 Task: Select the Pacific Time - US & Canada as time zone for the schedule.
Action: Mouse moved to (474, 120)
Screenshot: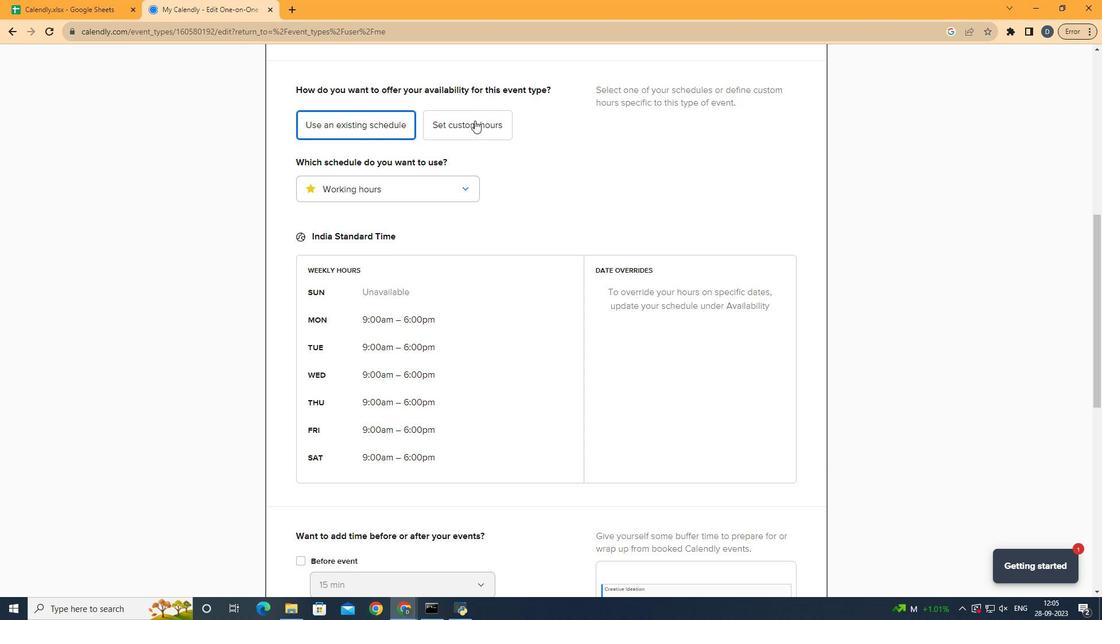 
Action: Mouse pressed left at (474, 120)
Screenshot: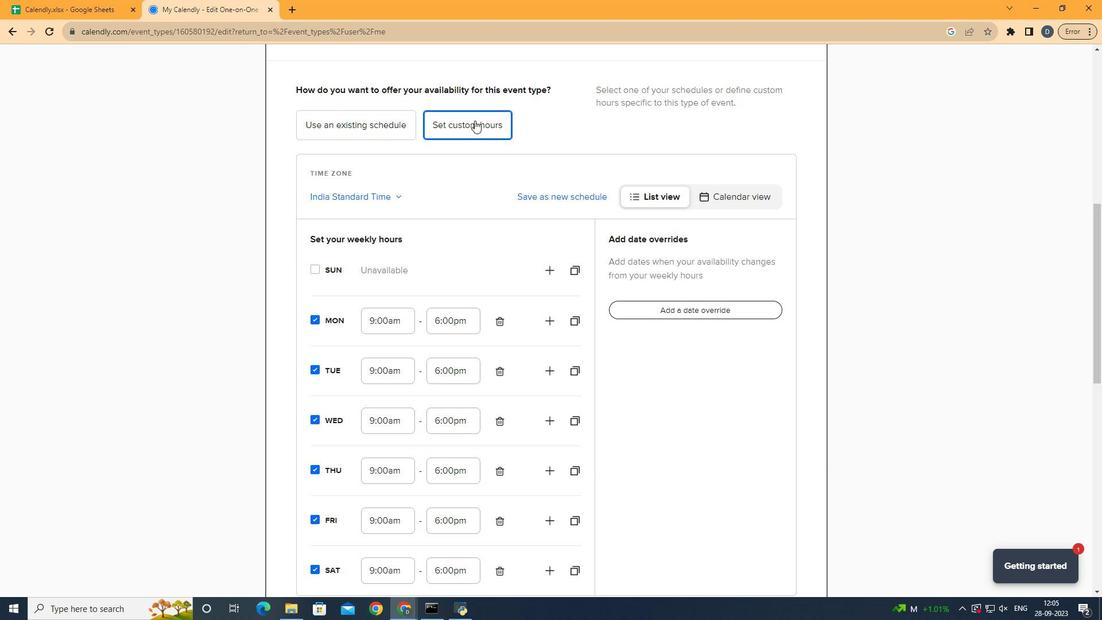 
Action: Mouse moved to (370, 191)
Screenshot: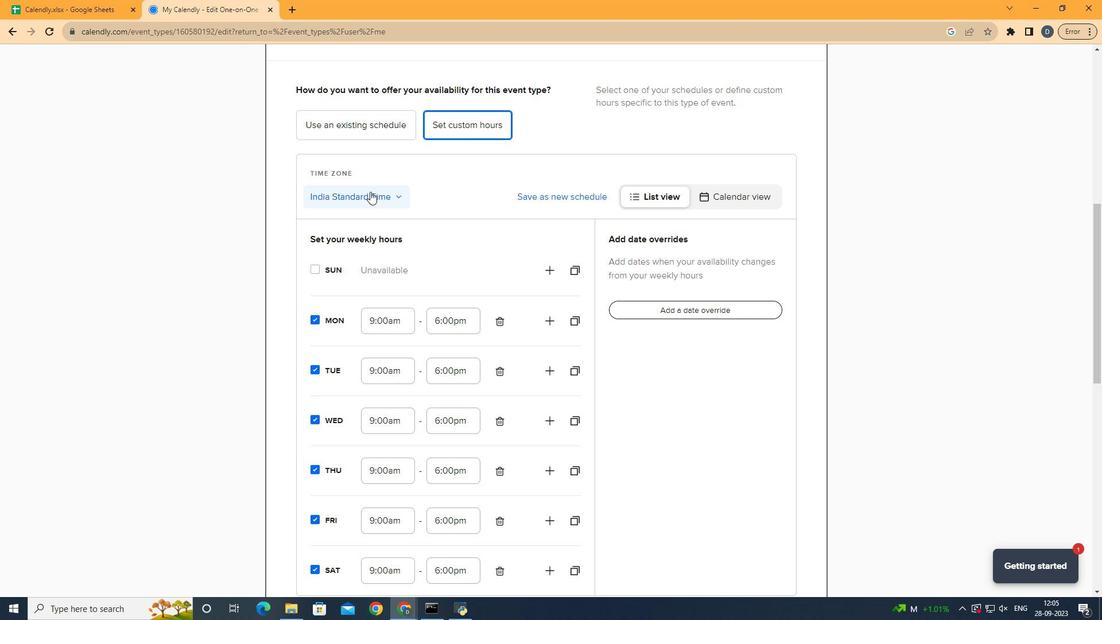 
Action: Mouse pressed left at (370, 191)
Screenshot: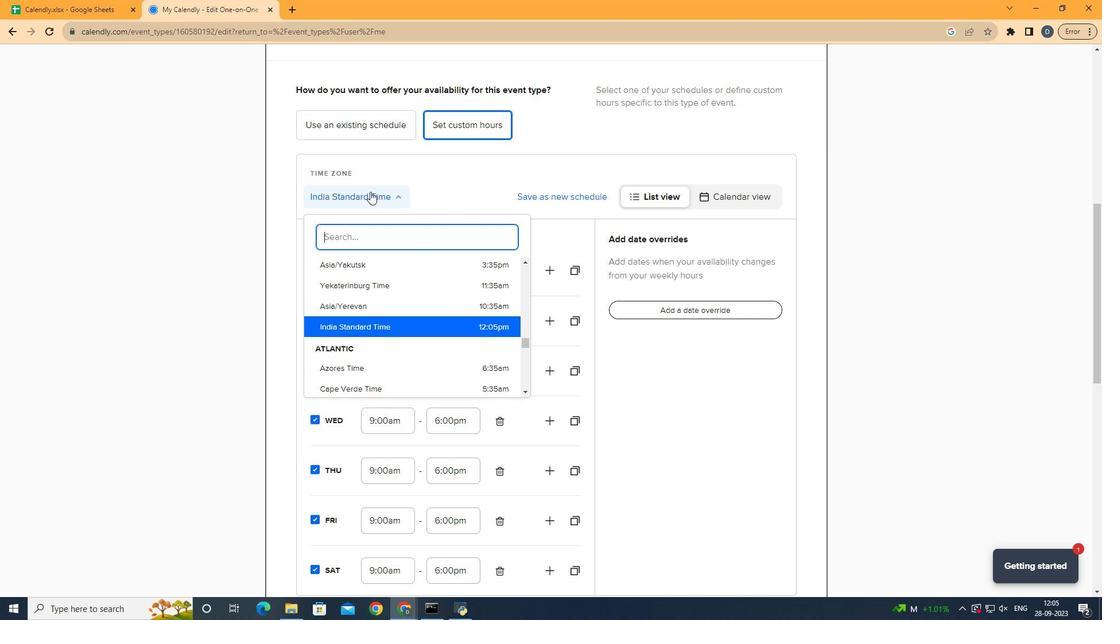 
Action: Mouse moved to (418, 298)
Screenshot: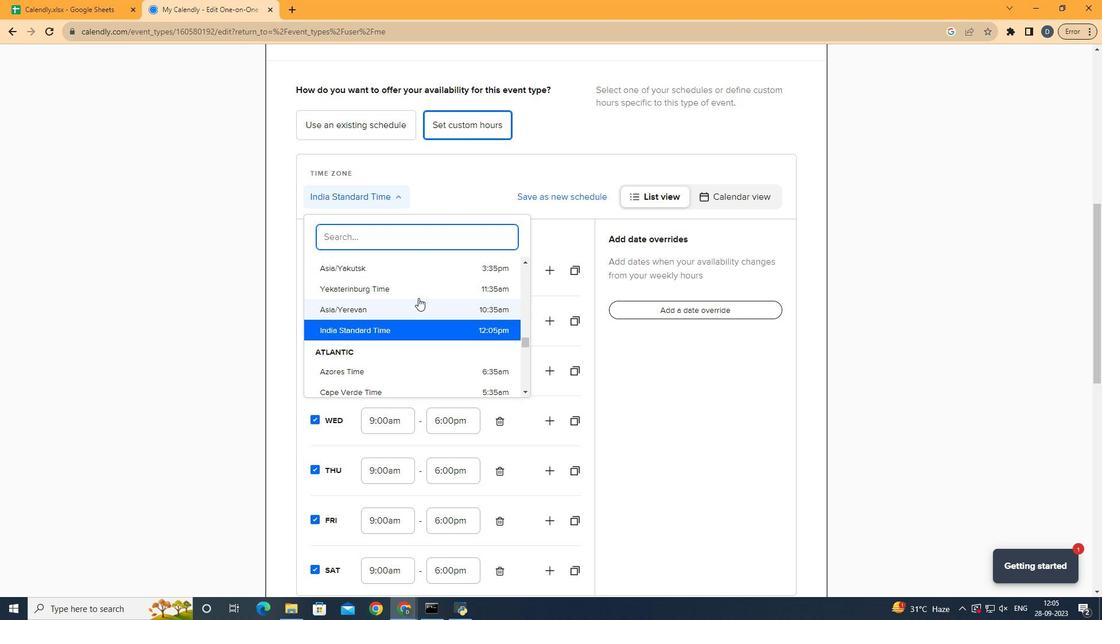 
Action: Mouse scrolled (418, 298) with delta (0, 0)
Screenshot: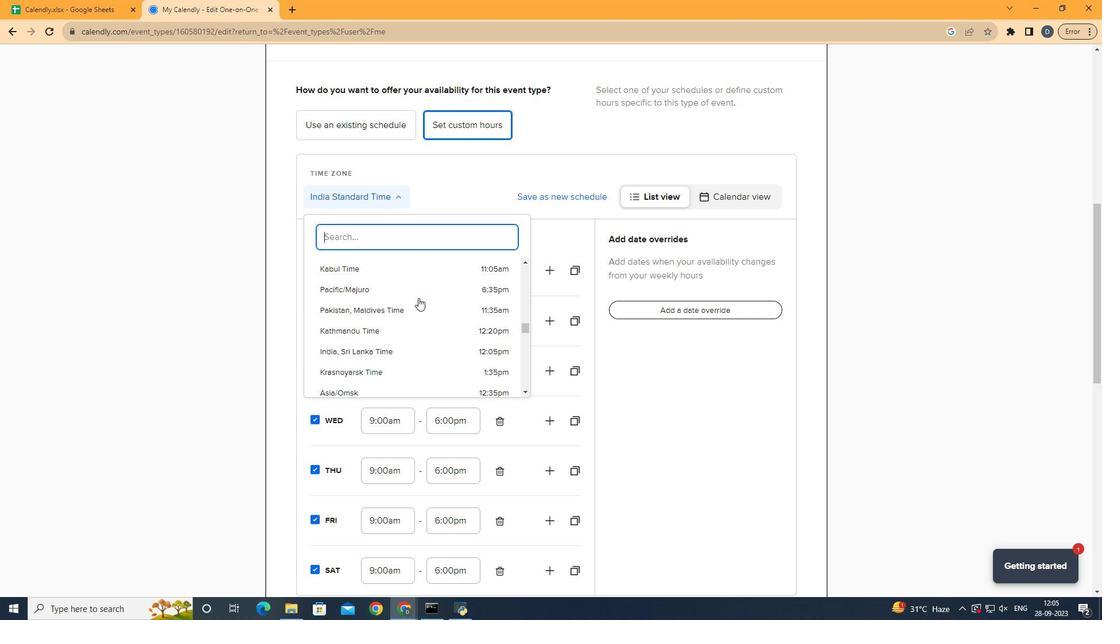 
Action: Mouse scrolled (418, 298) with delta (0, 0)
Screenshot: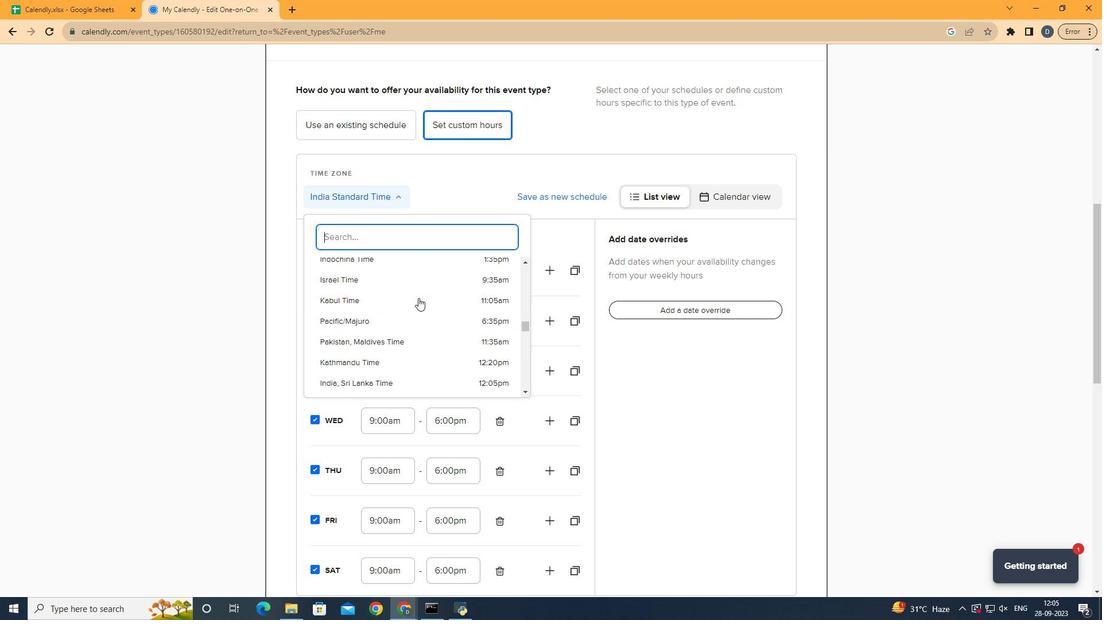 
Action: Mouse scrolled (418, 298) with delta (0, 0)
Screenshot: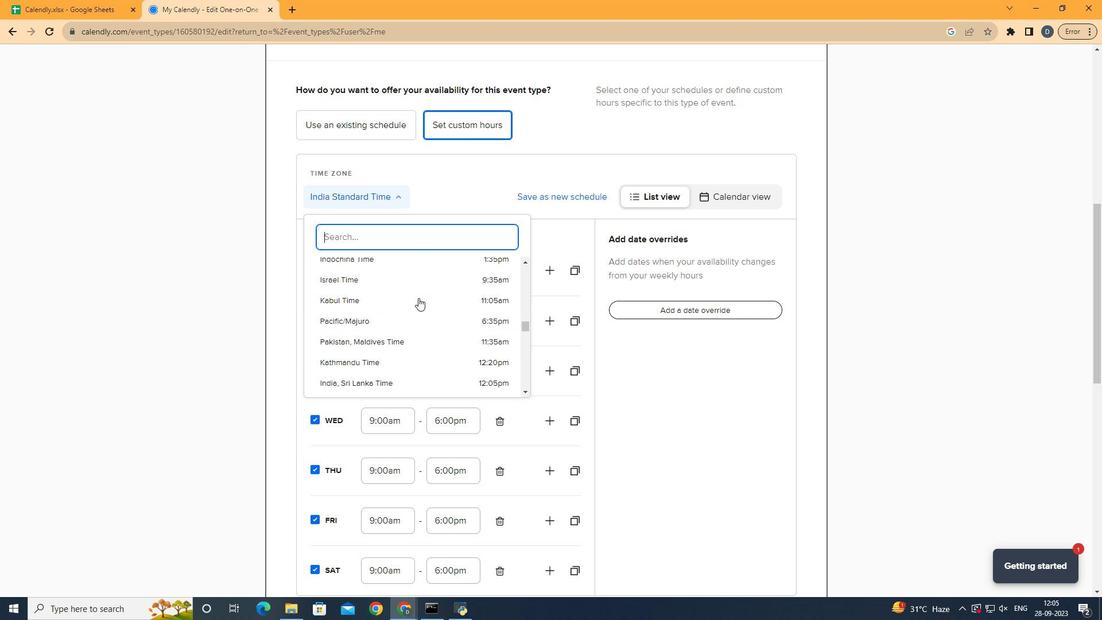 
Action: Mouse scrolled (418, 298) with delta (0, 0)
Screenshot: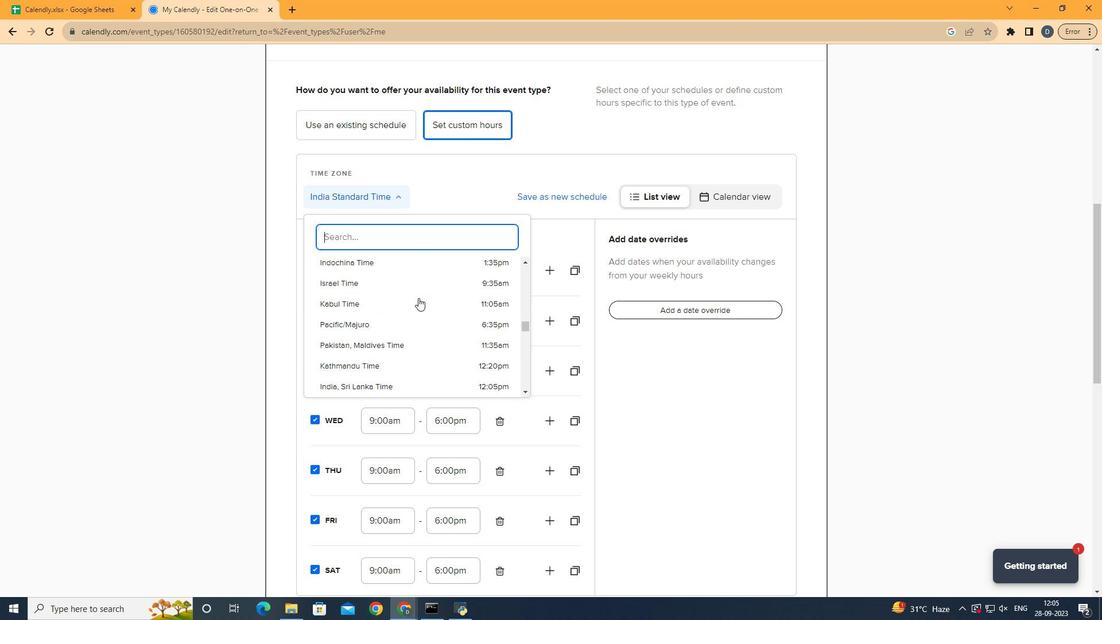 
Action: Mouse scrolled (418, 298) with delta (0, 0)
Screenshot: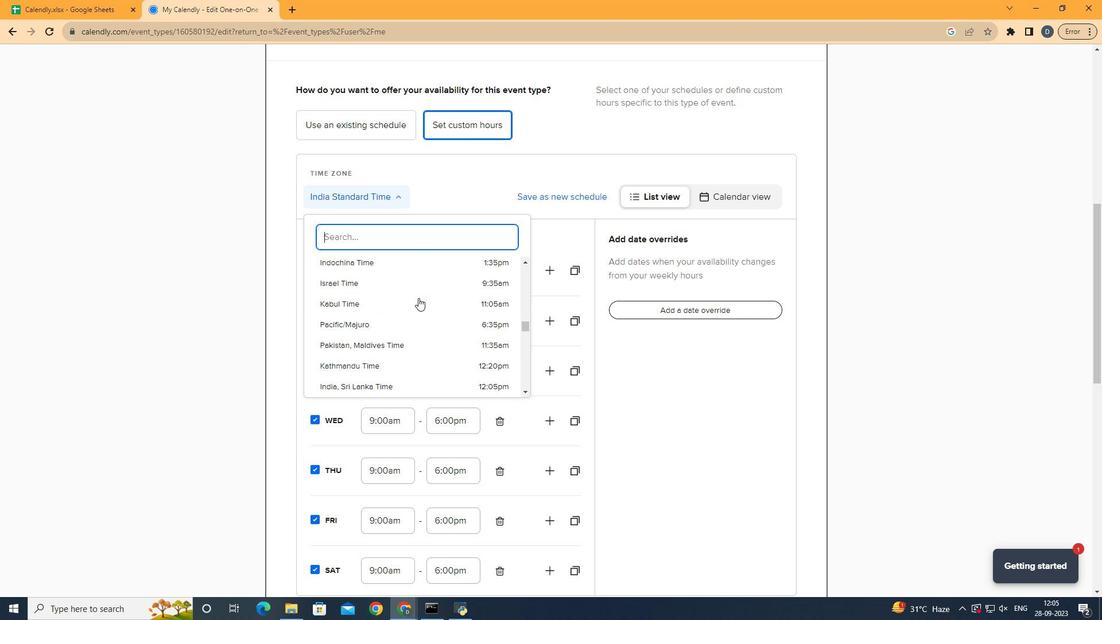 
Action: Mouse scrolled (418, 298) with delta (0, 0)
Screenshot: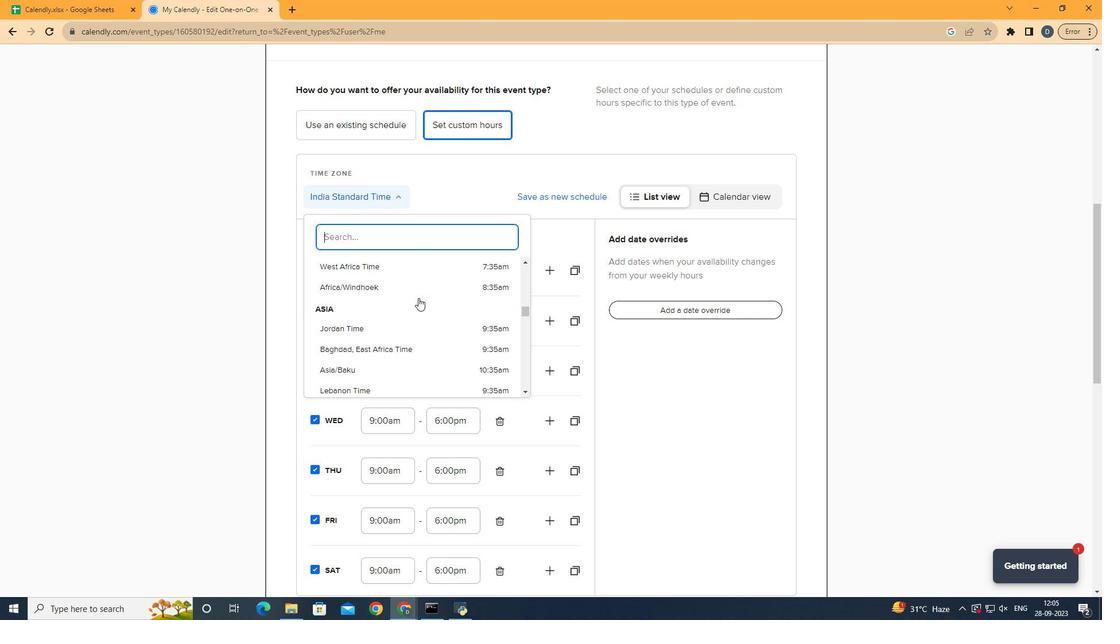 
Action: Mouse scrolled (418, 298) with delta (0, 0)
Screenshot: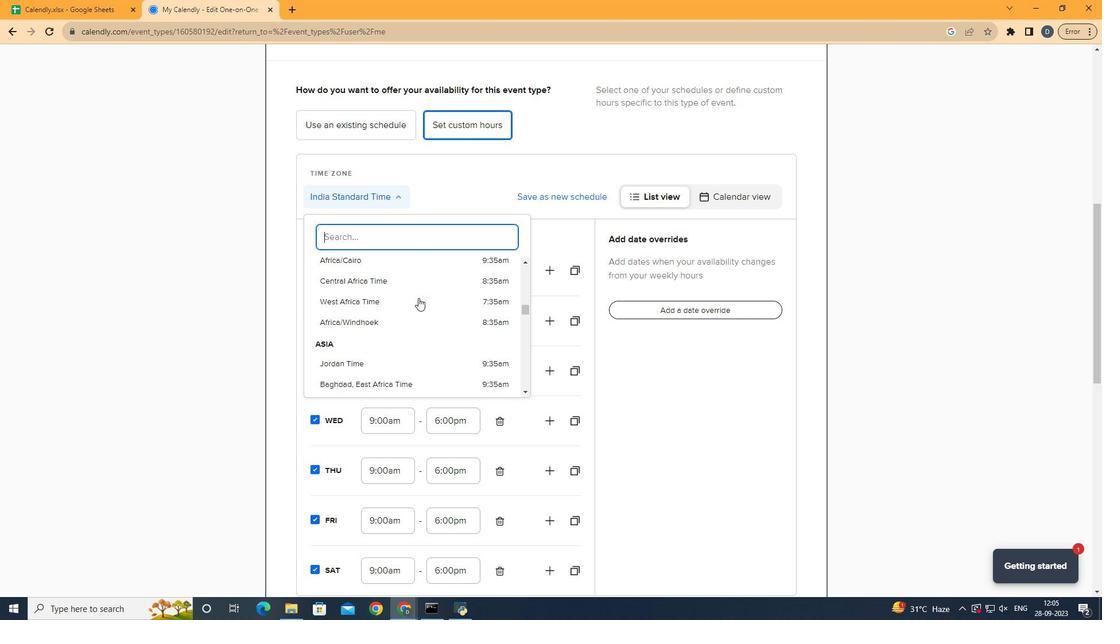 
Action: Mouse scrolled (418, 298) with delta (0, 0)
Screenshot: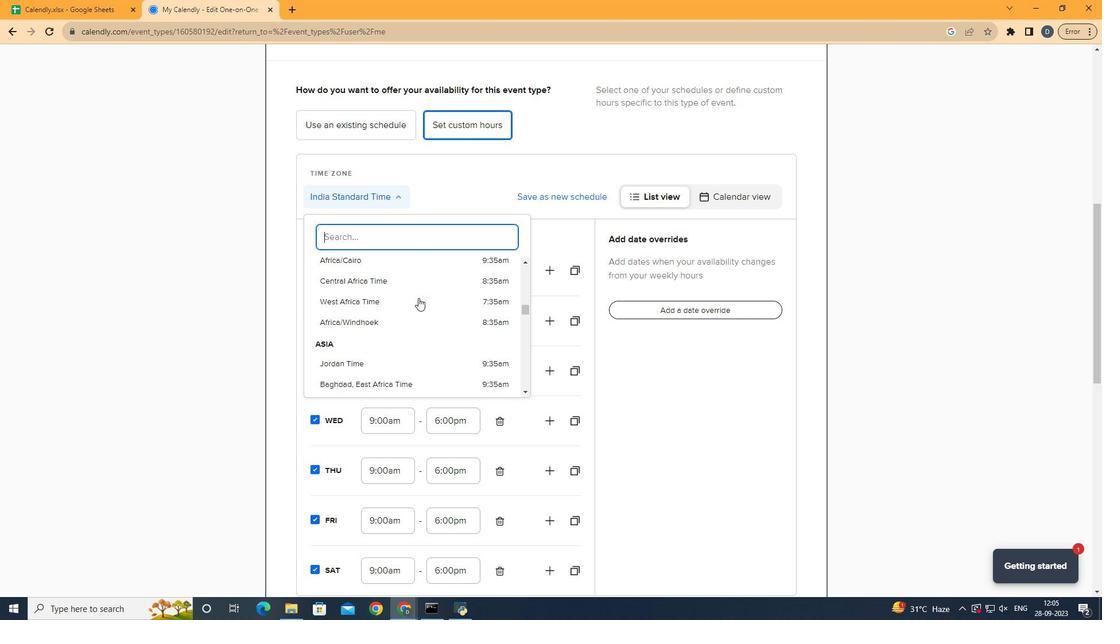 
Action: Mouse scrolled (418, 298) with delta (0, 0)
Screenshot: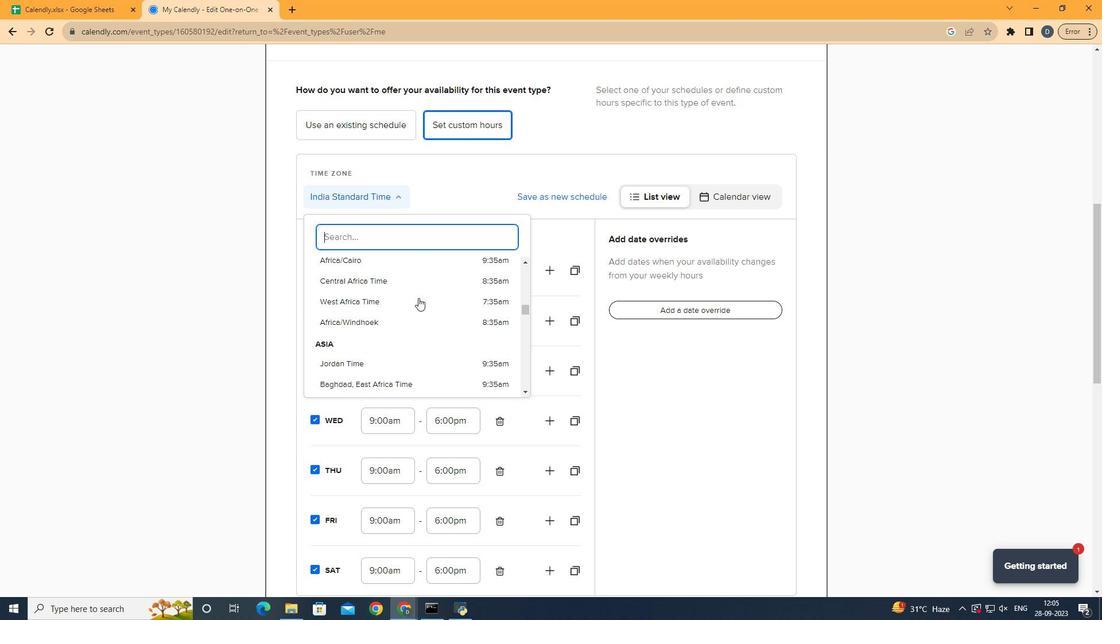 
Action: Mouse scrolled (418, 298) with delta (0, 0)
Screenshot: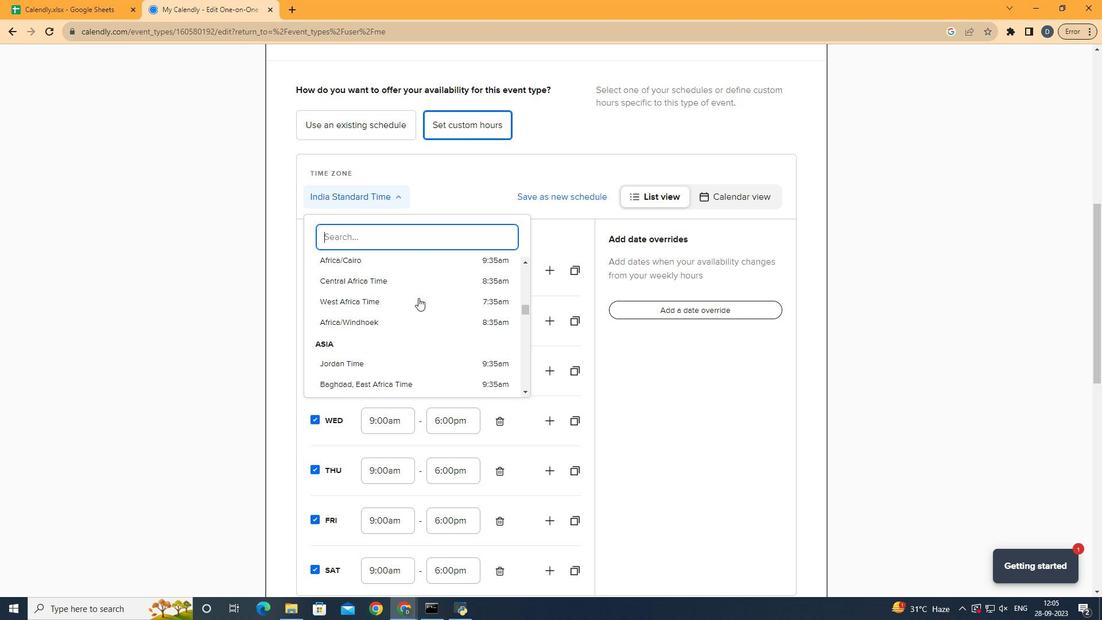 
Action: Mouse moved to (418, 298)
Screenshot: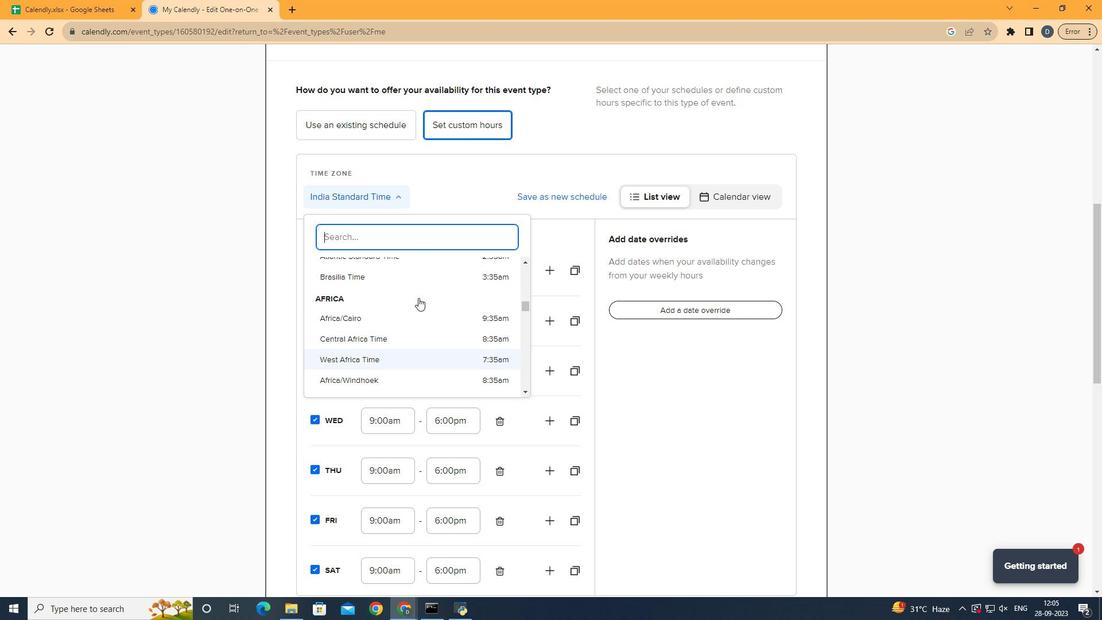 
Action: Mouse scrolled (418, 298) with delta (0, 0)
Screenshot: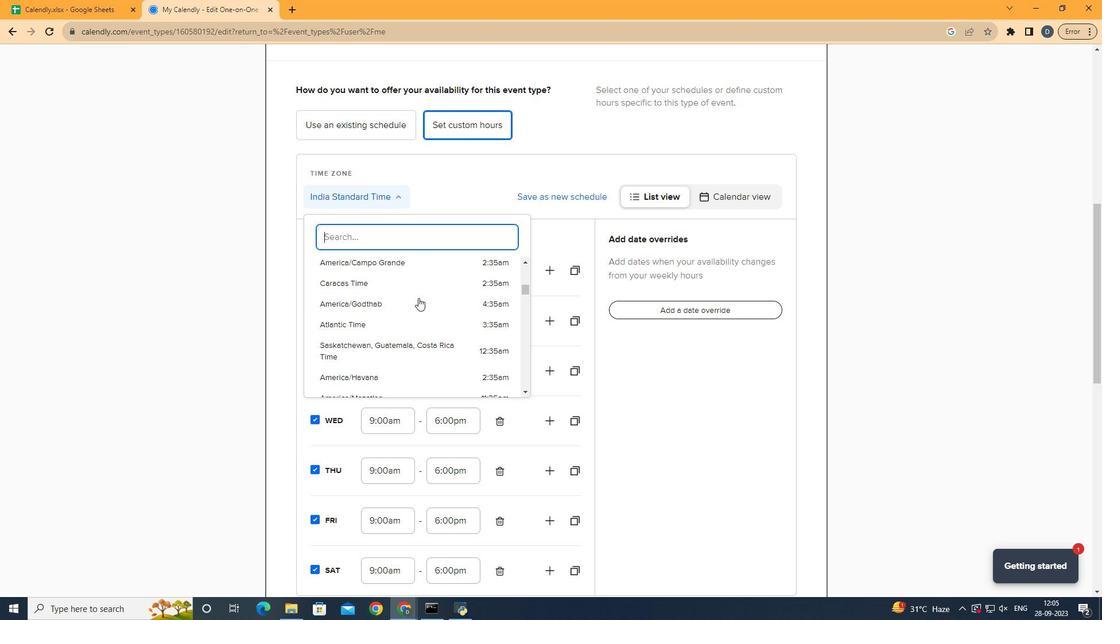 
Action: Mouse scrolled (418, 298) with delta (0, 0)
Screenshot: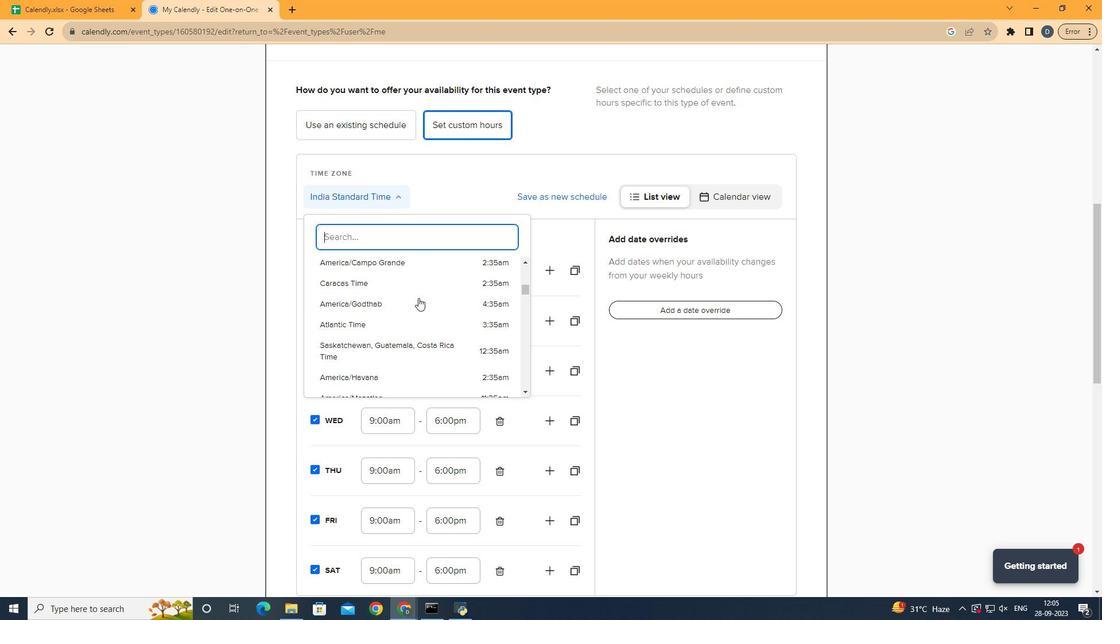 
Action: Mouse scrolled (418, 298) with delta (0, 0)
Screenshot: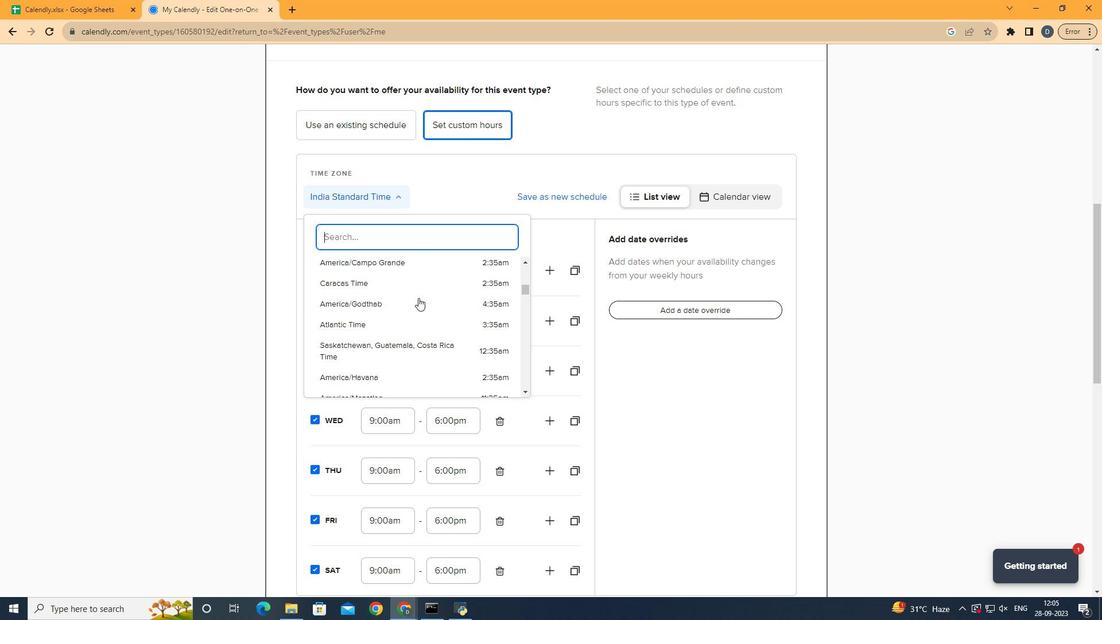 
Action: Mouse scrolled (418, 298) with delta (0, 0)
Screenshot: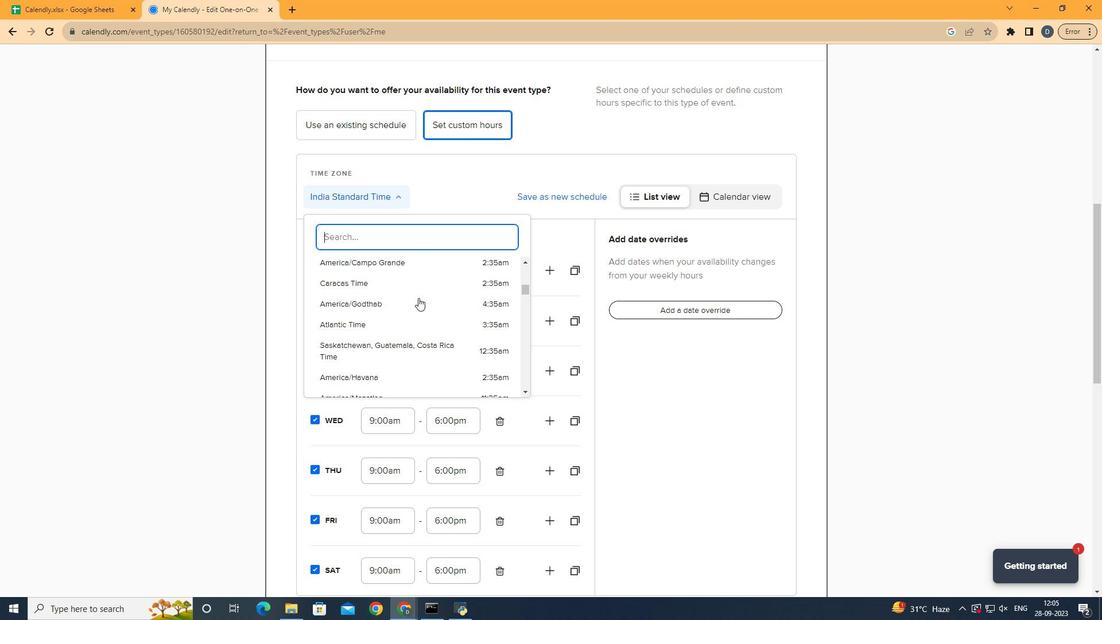 
Action: Mouse scrolled (418, 298) with delta (0, 0)
Screenshot: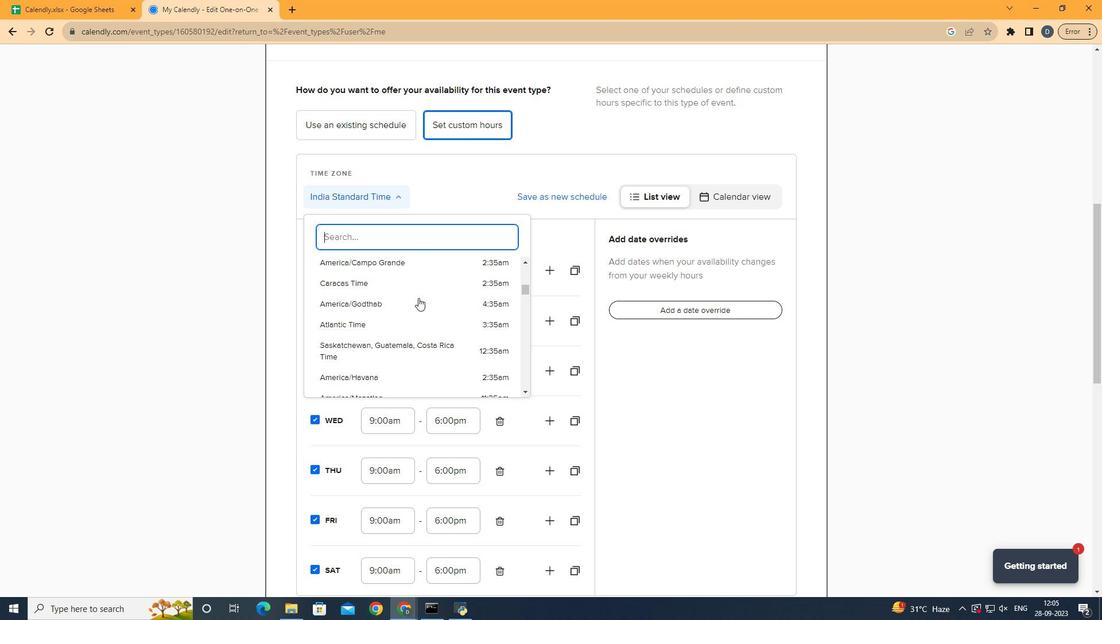 
Action: Mouse scrolled (418, 298) with delta (0, 0)
Screenshot: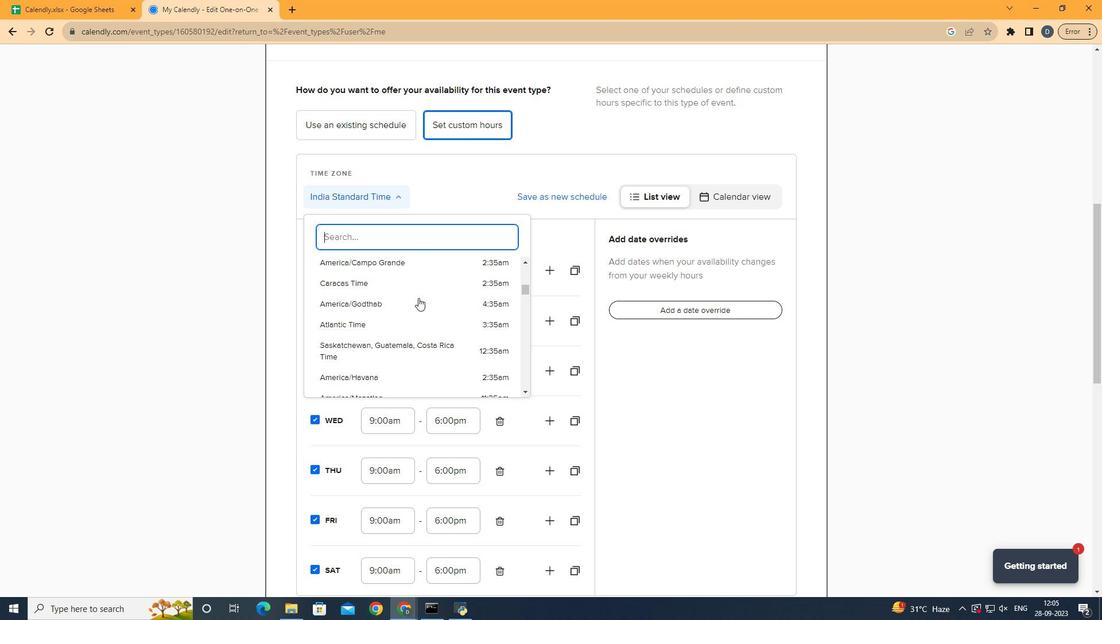 
Action: Mouse scrolled (418, 298) with delta (0, 0)
Screenshot: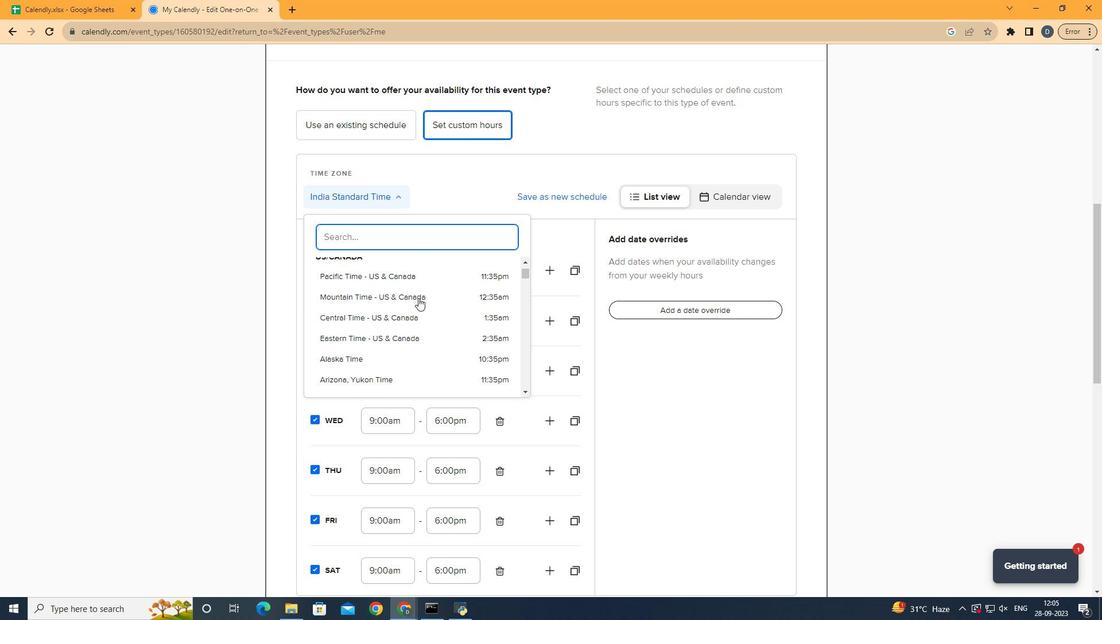 
Action: Mouse scrolled (418, 298) with delta (0, 0)
Screenshot: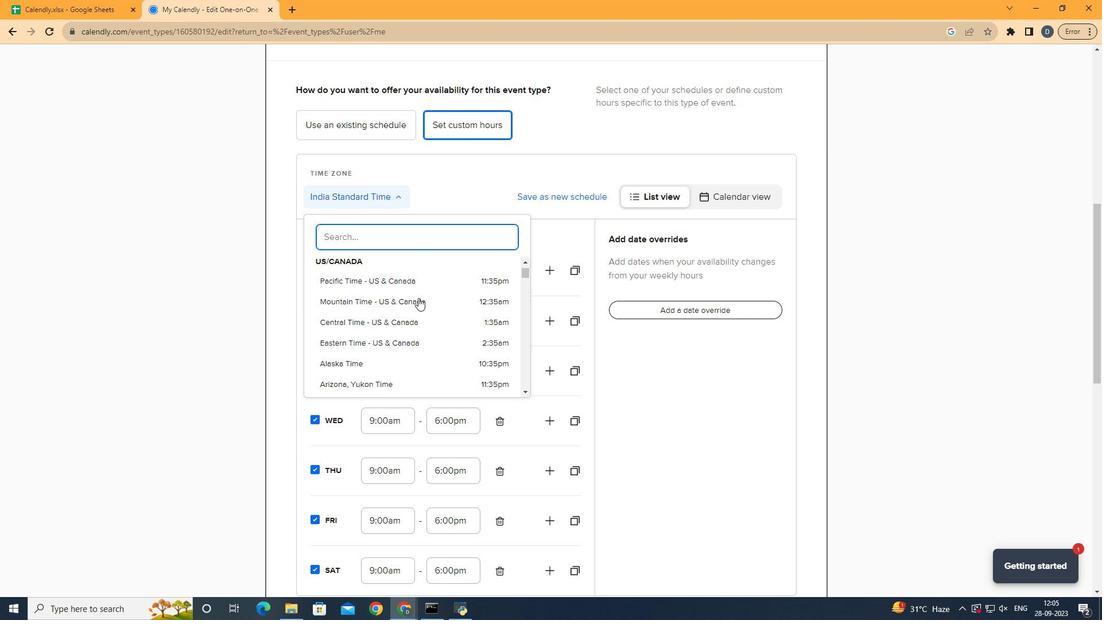 
Action: Mouse scrolled (418, 298) with delta (0, 0)
Screenshot: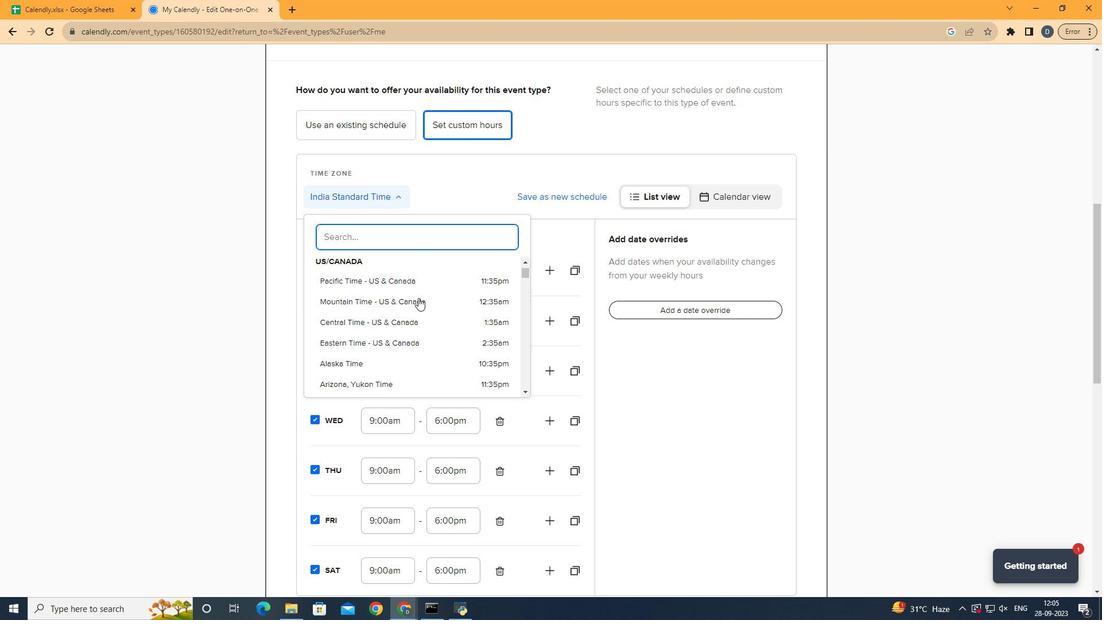
Action: Mouse scrolled (418, 298) with delta (0, 0)
Screenshot: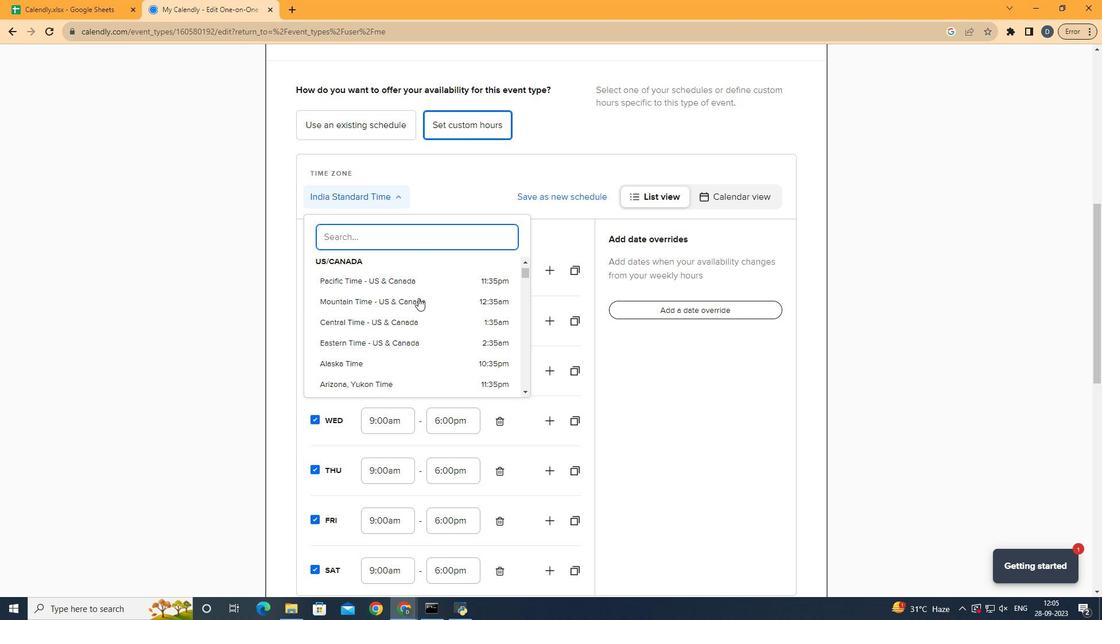 
Action: Mouse scrolled (418, 298) with delta (0, 0)
Screenshot: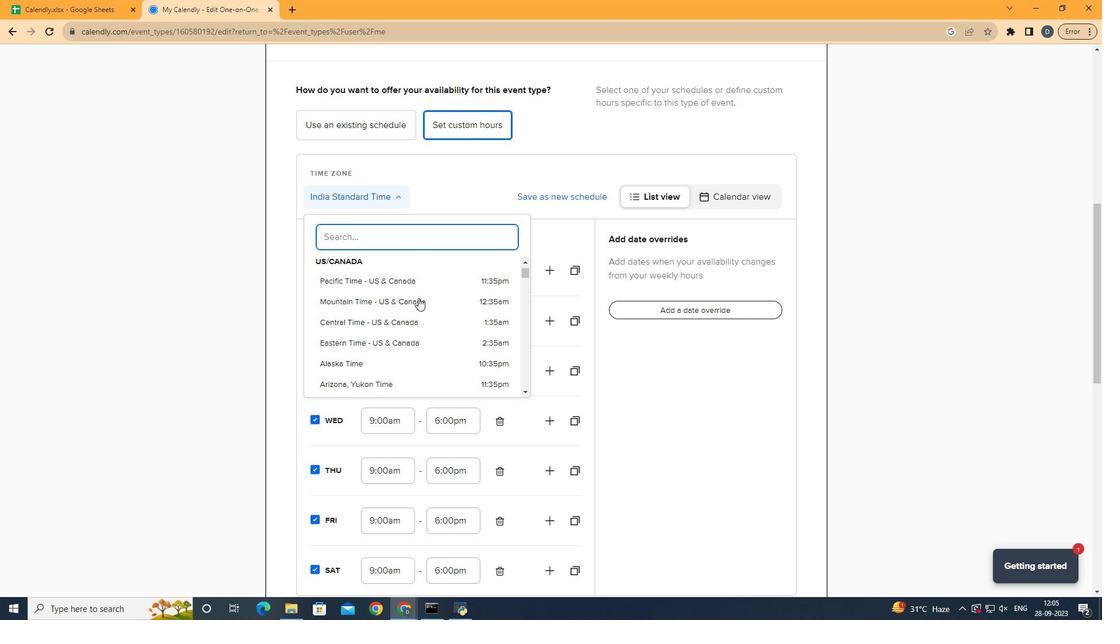 
Action: Mouse scrolled (418, 298) with delta (0, 0)
Screenshot: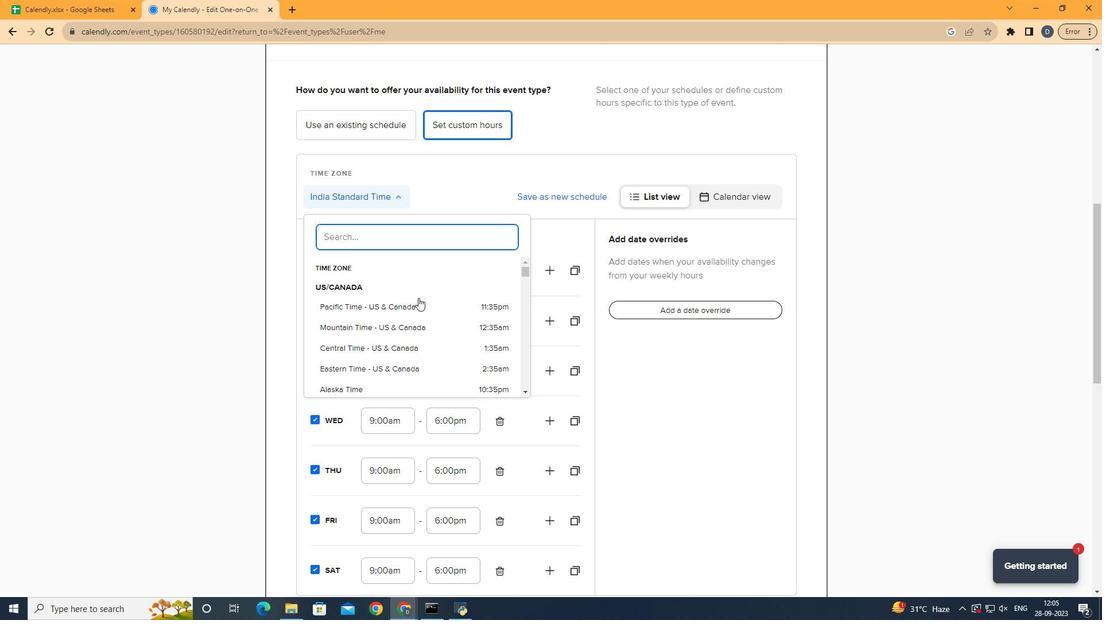 
Action: Mouse scrolled (418, 298) with delta (0, 0)
Screenshot: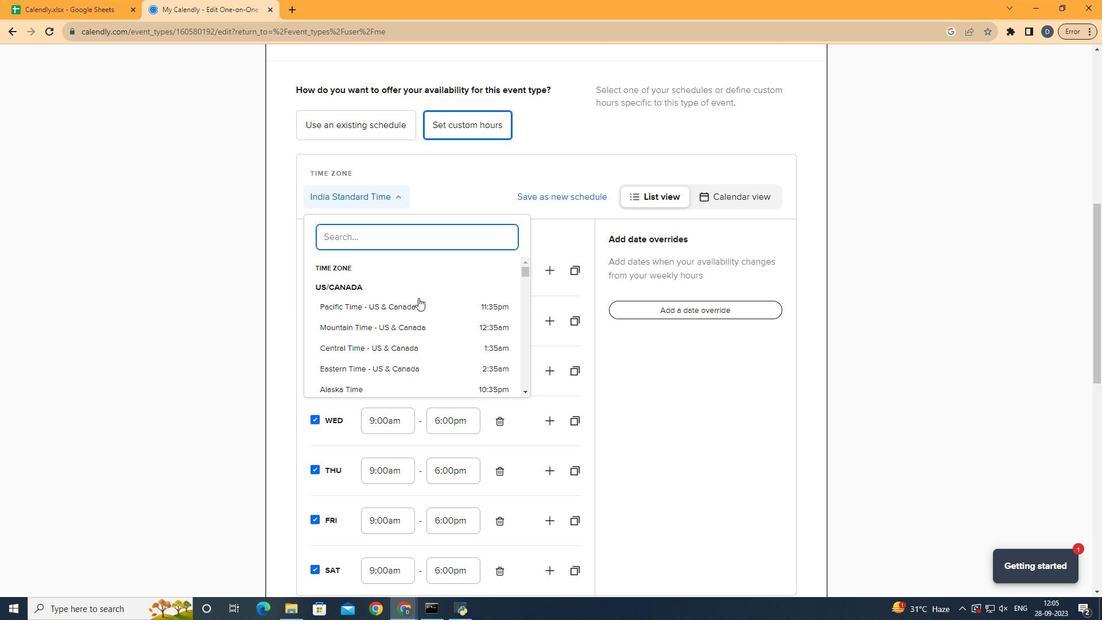 
Action: Mouse scrolled (418, 298) with delta (0, 0)
Screenshot: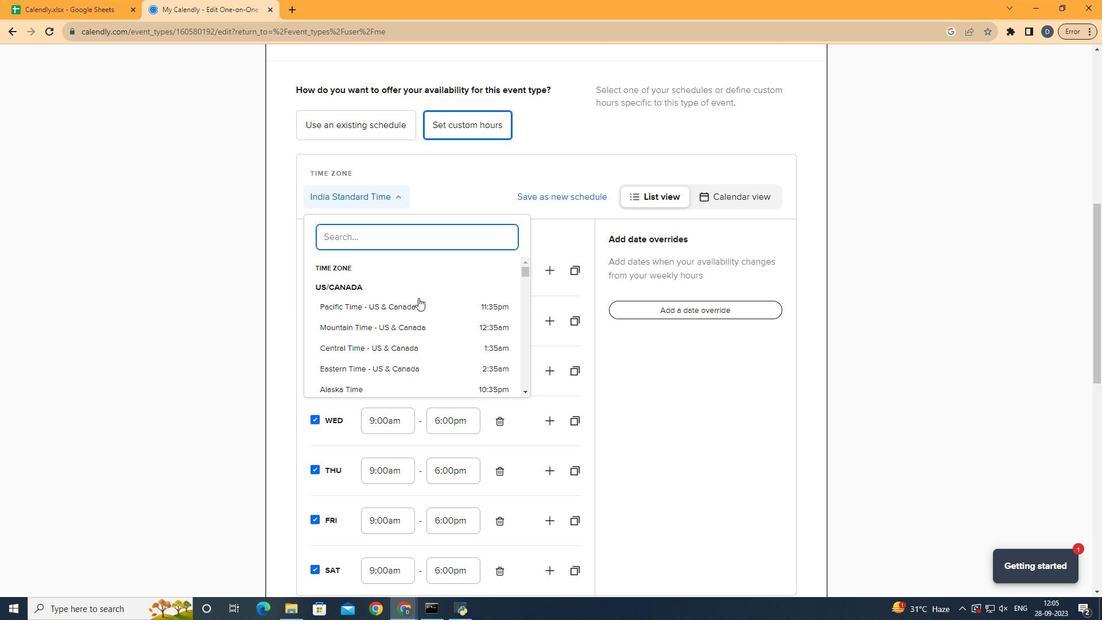 
Action: Mouse scrolled (418, 298) with delta (0, 0)
Screenshot: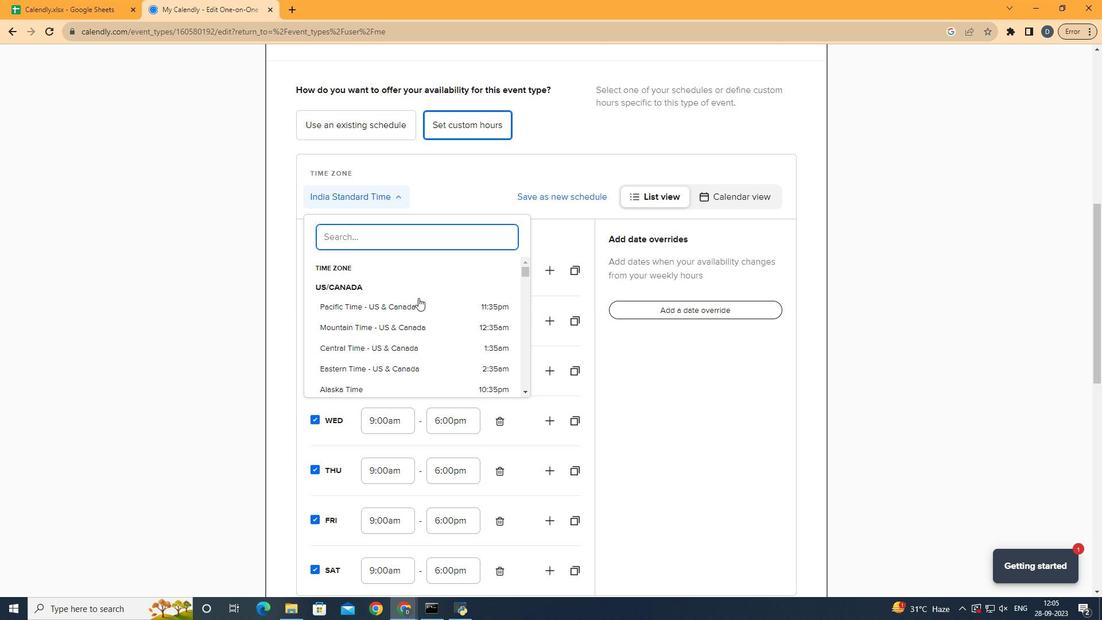 
Action: Mouse scrolled (418, 298) with delta (0, 0)
Screenshot: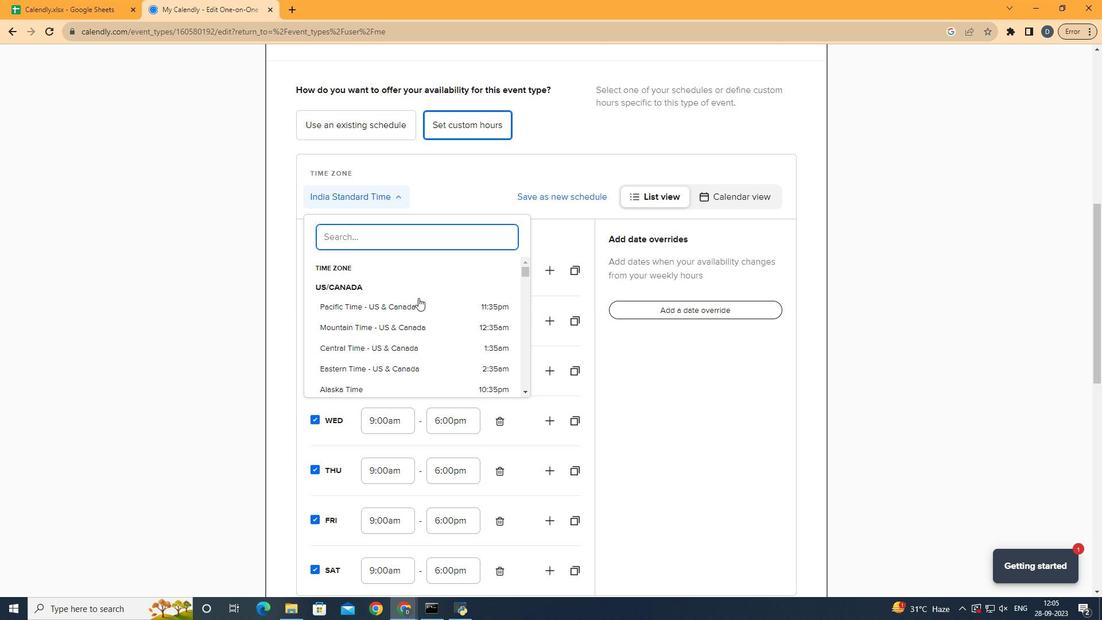 
Action: Mouse scrolled (418, 298) with delta (0, 0)
Screenshot: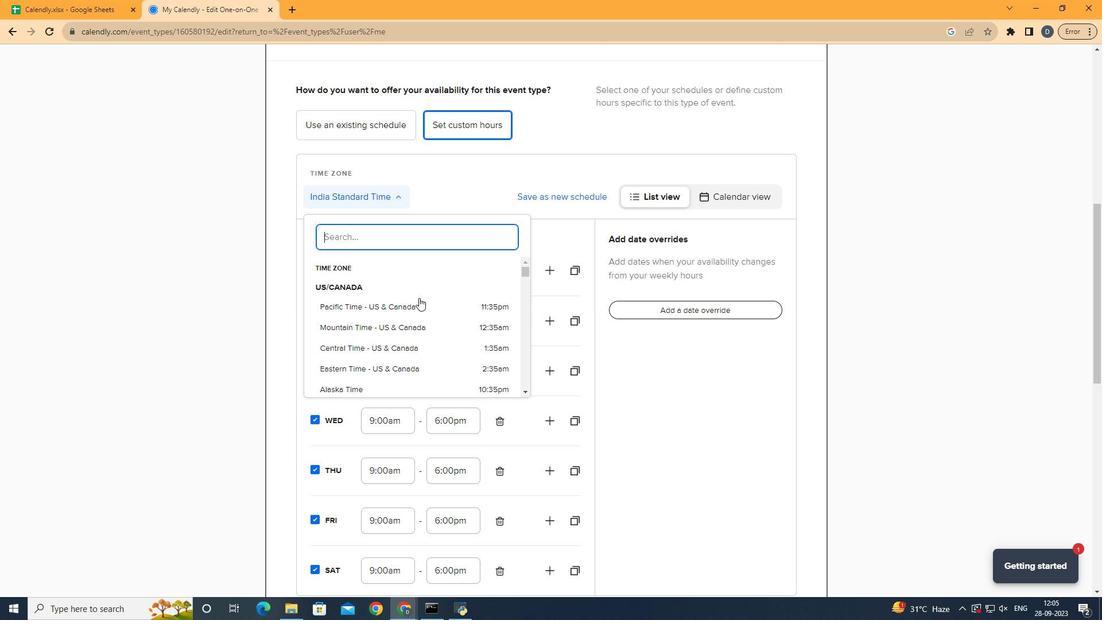 
Action: Mouse scrolled (418, 298) with delta (0, 0)
Screenshot: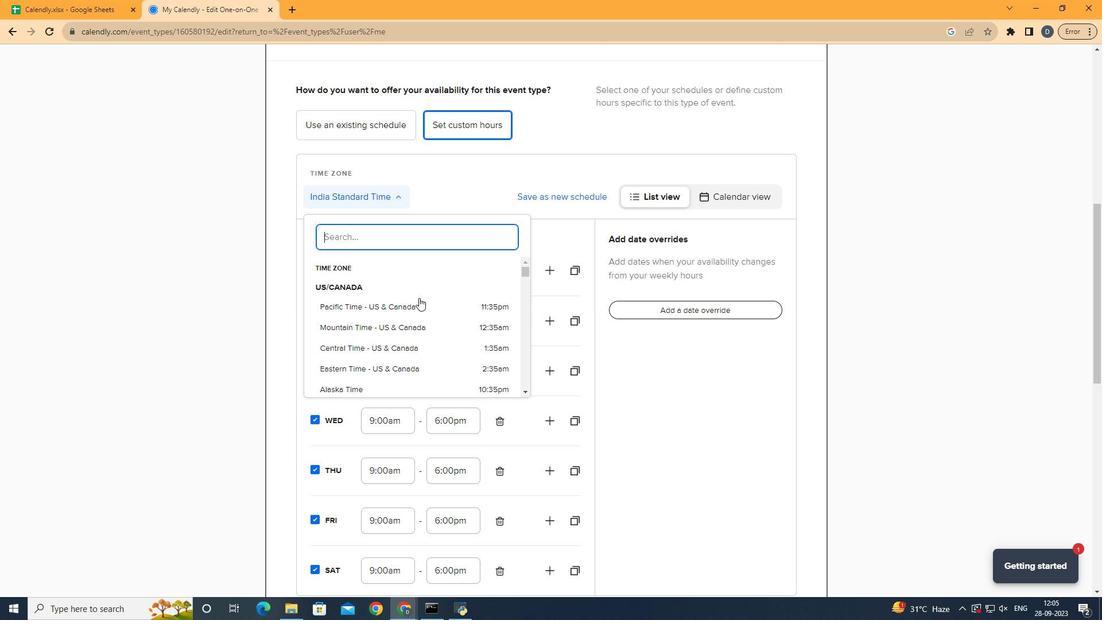 
Action: Mouse scrolled (418, 298) with delta (0, 0)
Screenshot: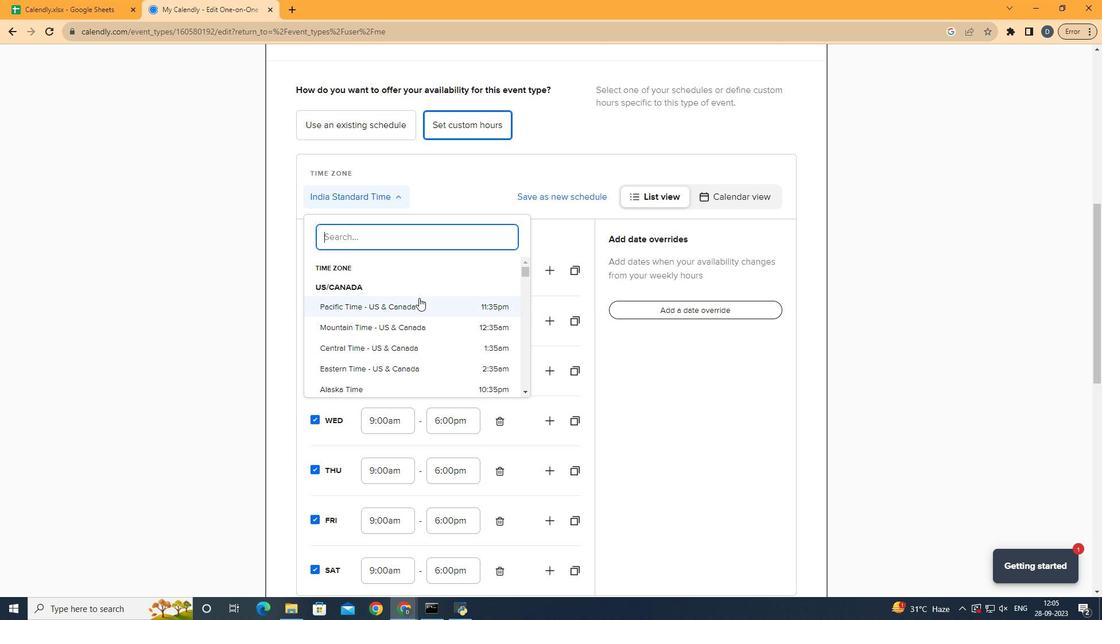 
Action: Mouse moved to (421, 302)
Screenshot: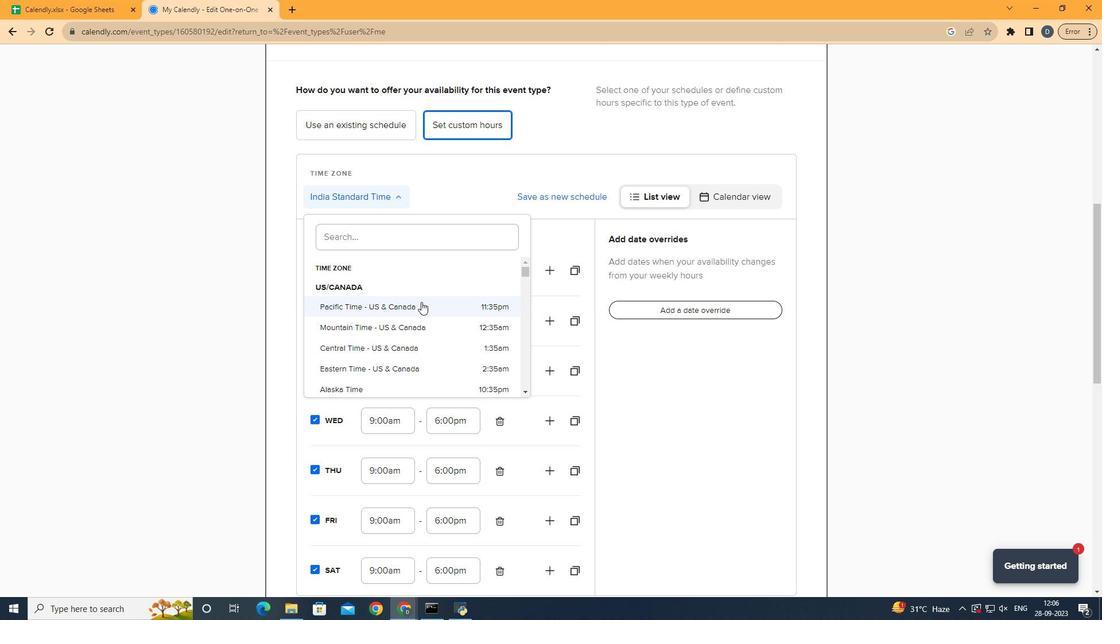 
Action: Mouse pressed left at (421, 302)
Screenshot: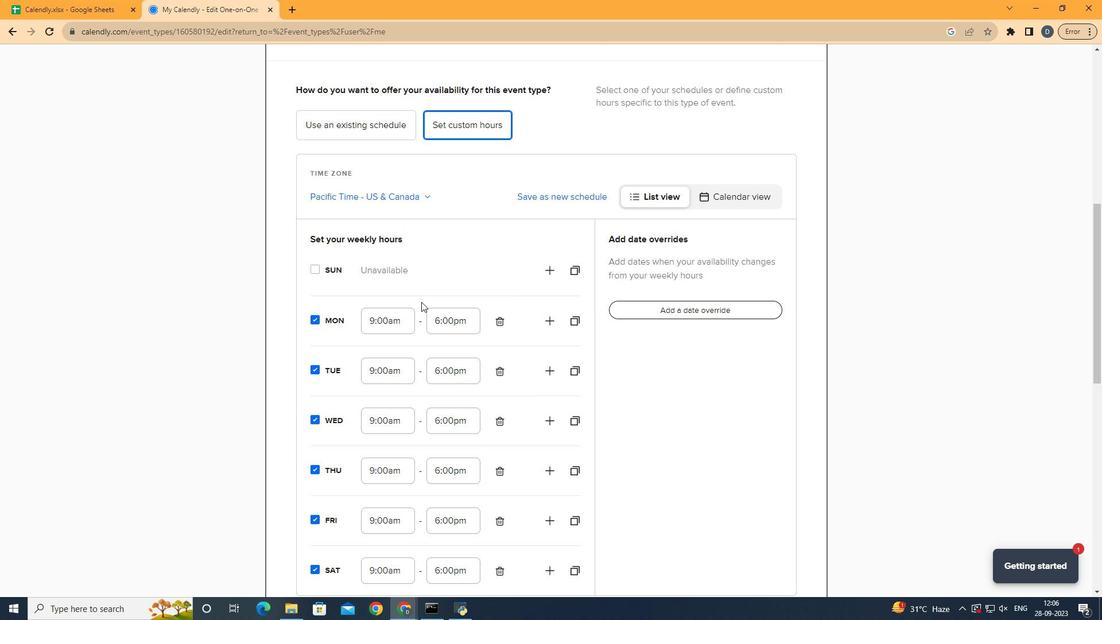
Action: Mouse moved to (504, 257)
Screenshot: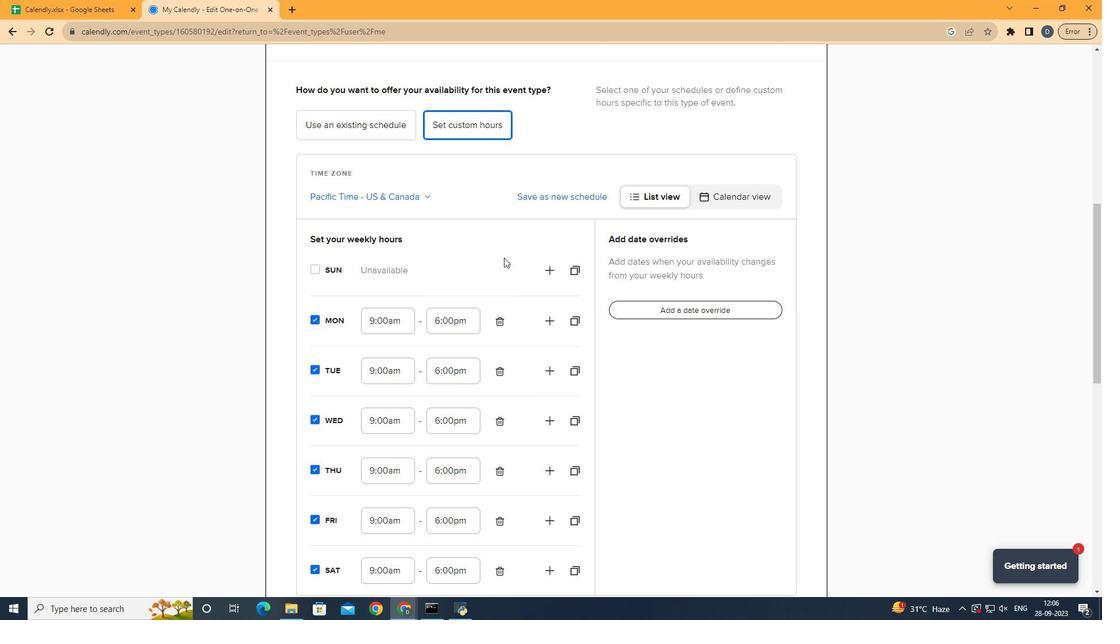 
